 Task: Look for products in the category "Penne" from Dececco only.
Action: Mouse moved to (299, 152)
Screenshot: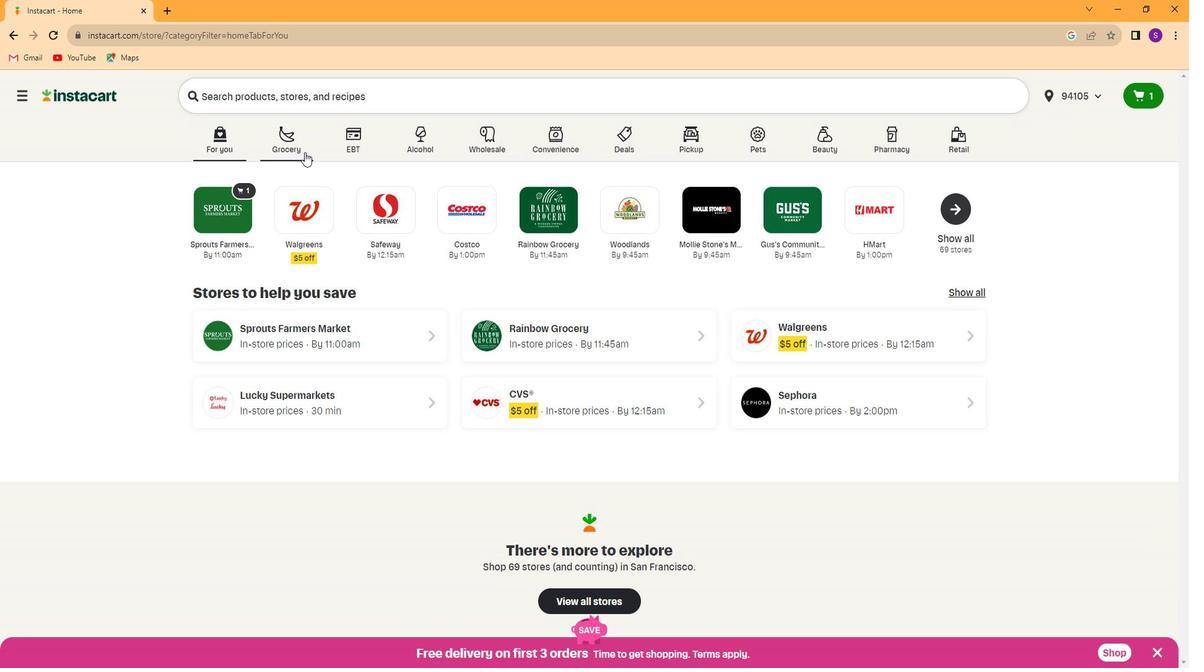 
Action: Mouse pressed left at (299, 152)
Screenshot: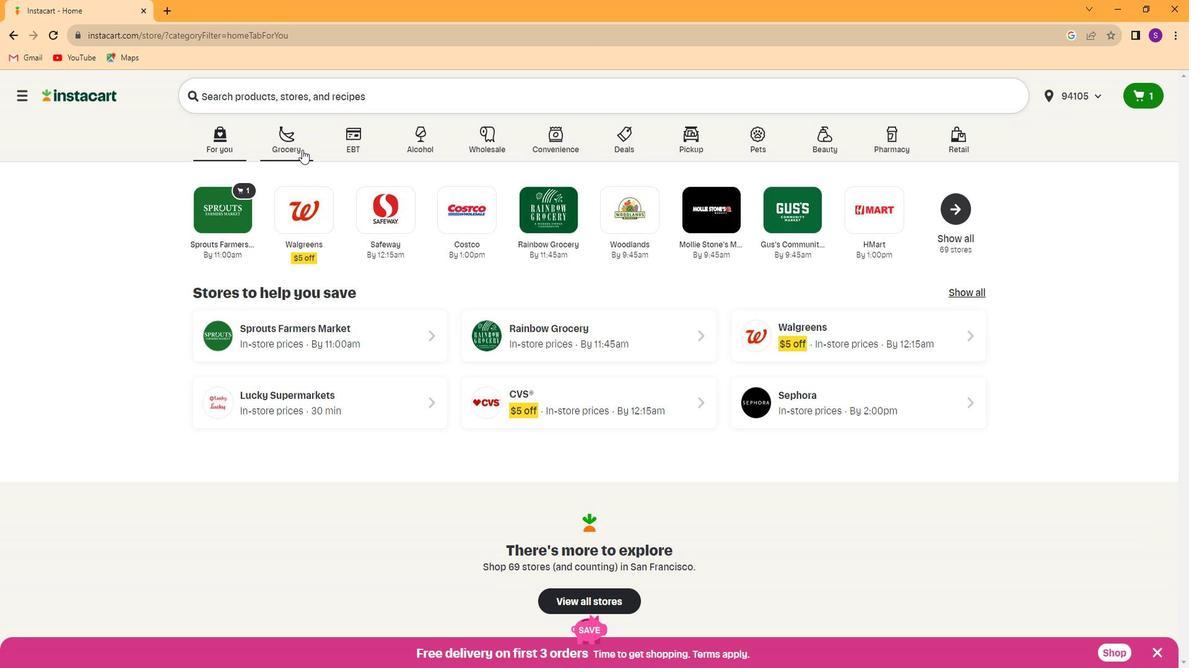 
Action: Mouse moved to (317, 206)
Screenshot: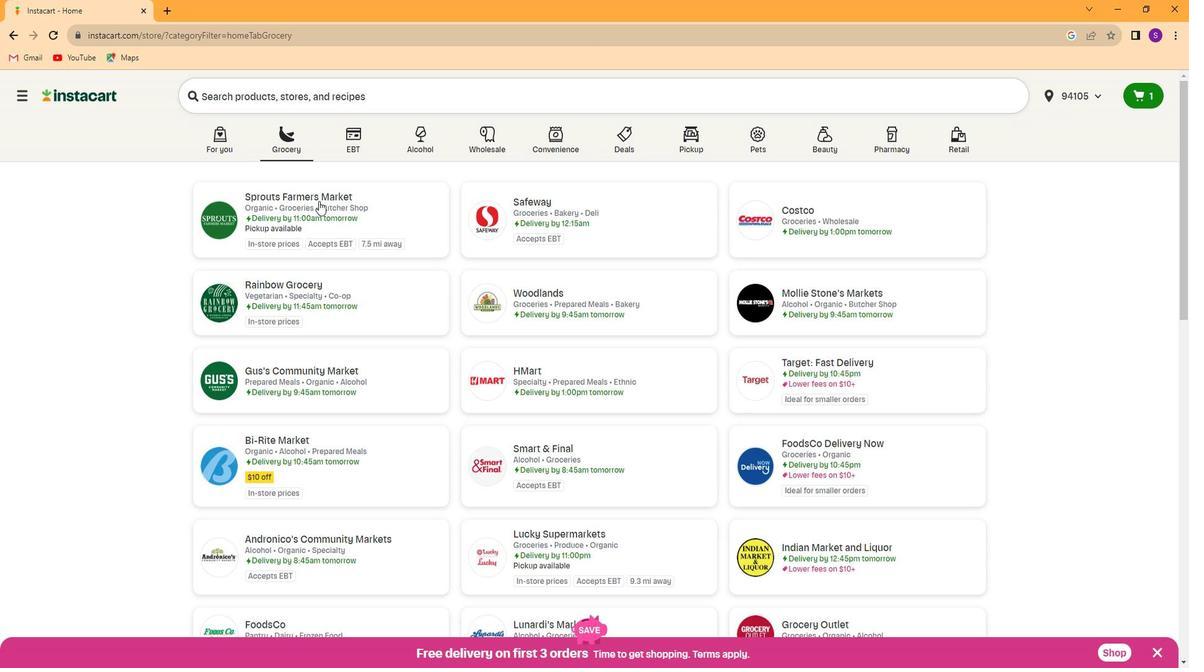 
Action: Mouse pressed left at (317, 206)
Screenshot: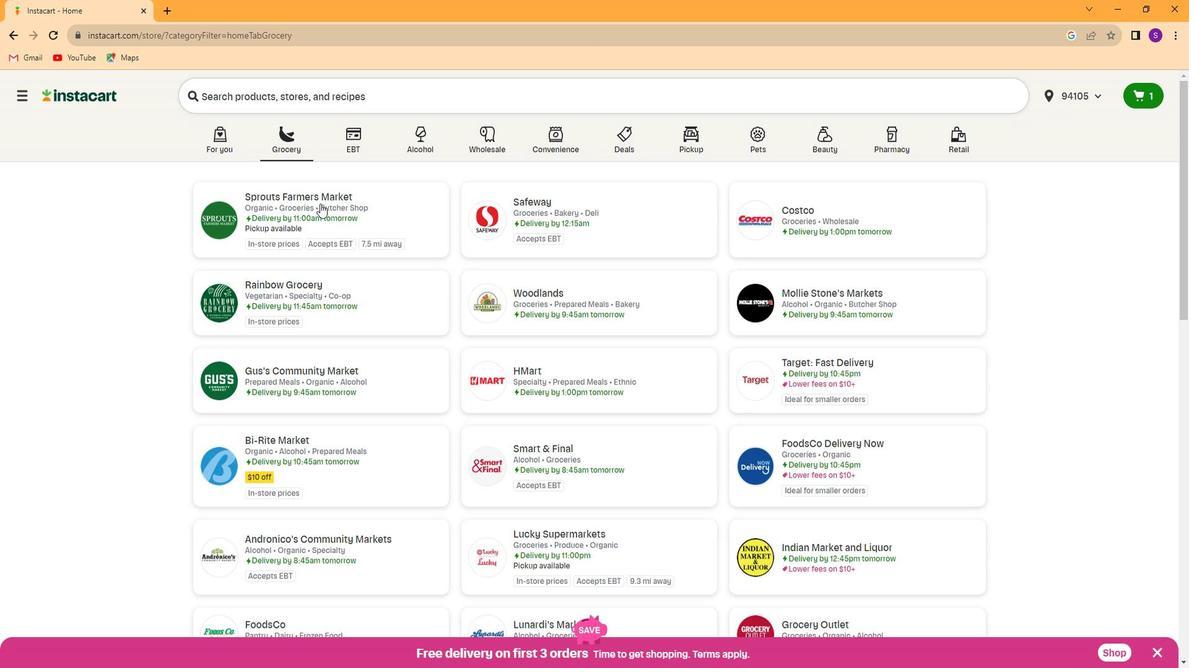
Action: Mouse moved to (89, 494)
Screenshot: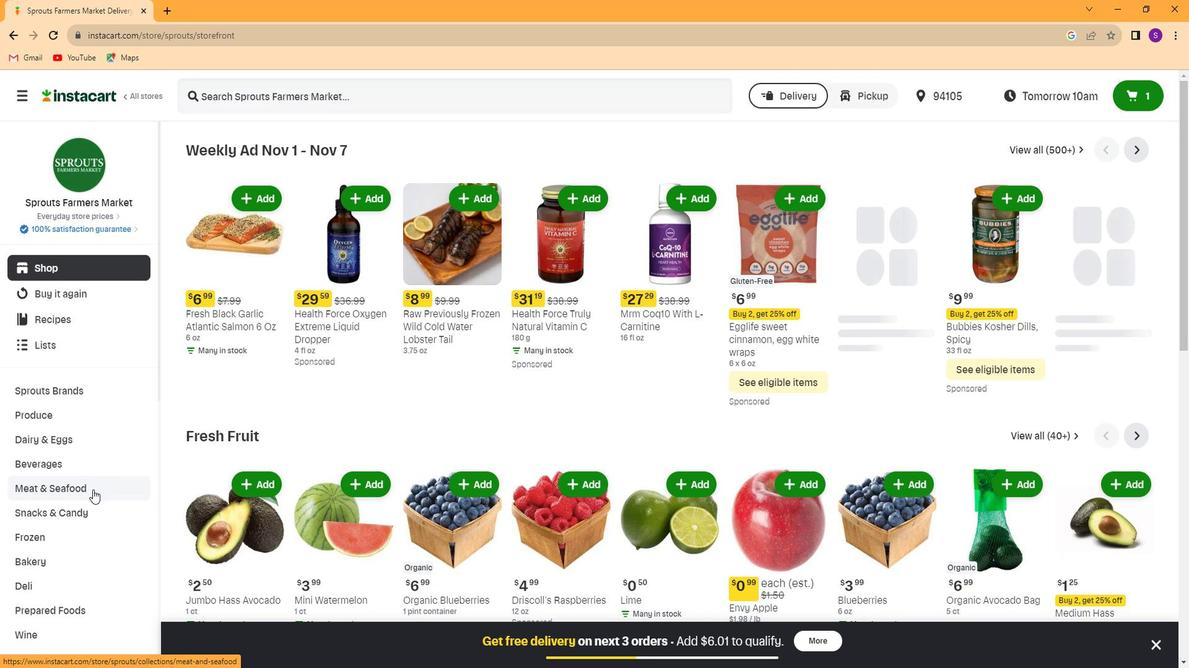 
Action: Mouse scrolled (89, 494) with delta (0, 0)
Screenshot: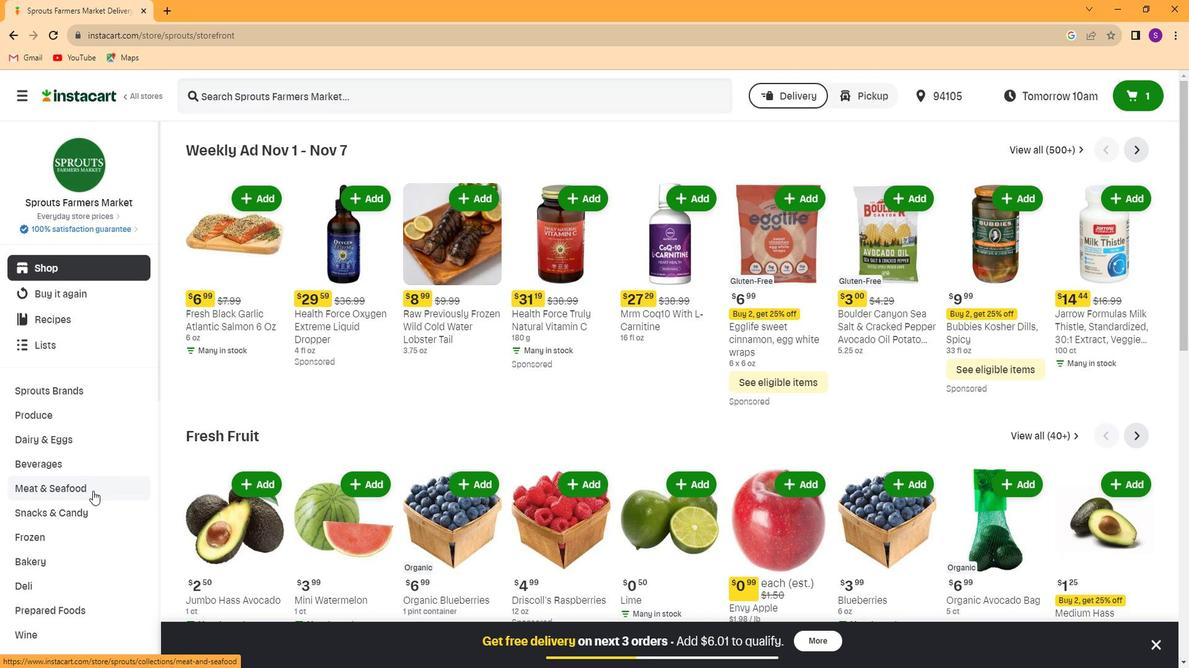 
Action: Mouse scrolled (89, 494) with delta (0, 0)
Screenshot: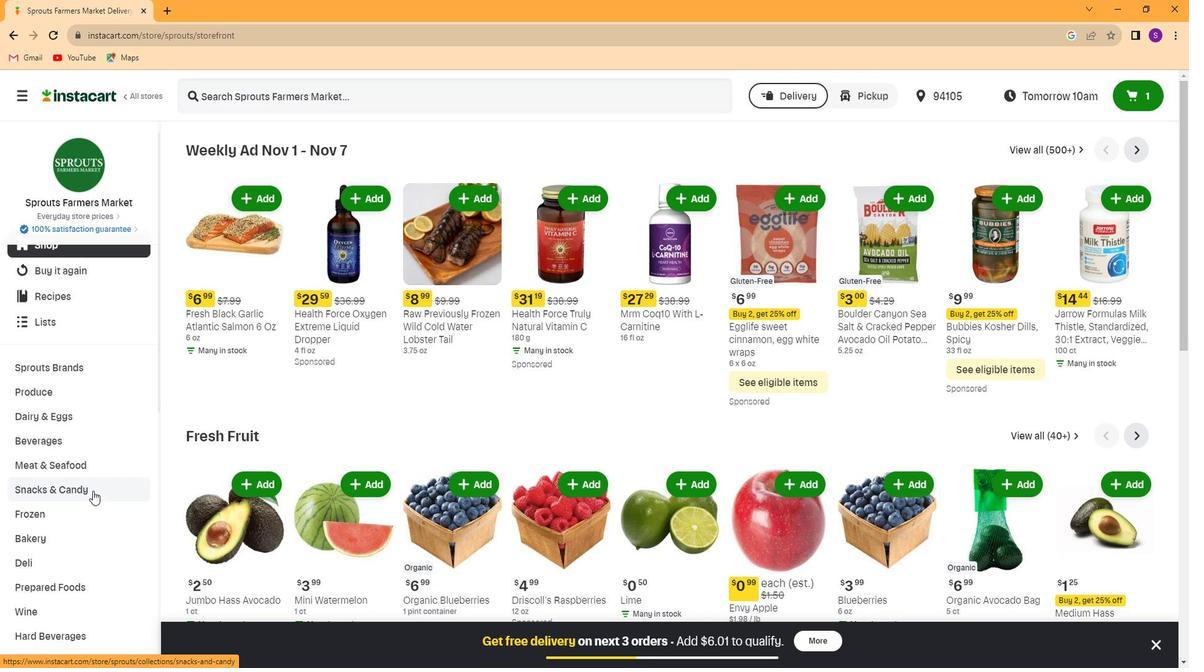 
Action: Mouse scrolled (89, 494) with delta (0, 0)
Screenshot: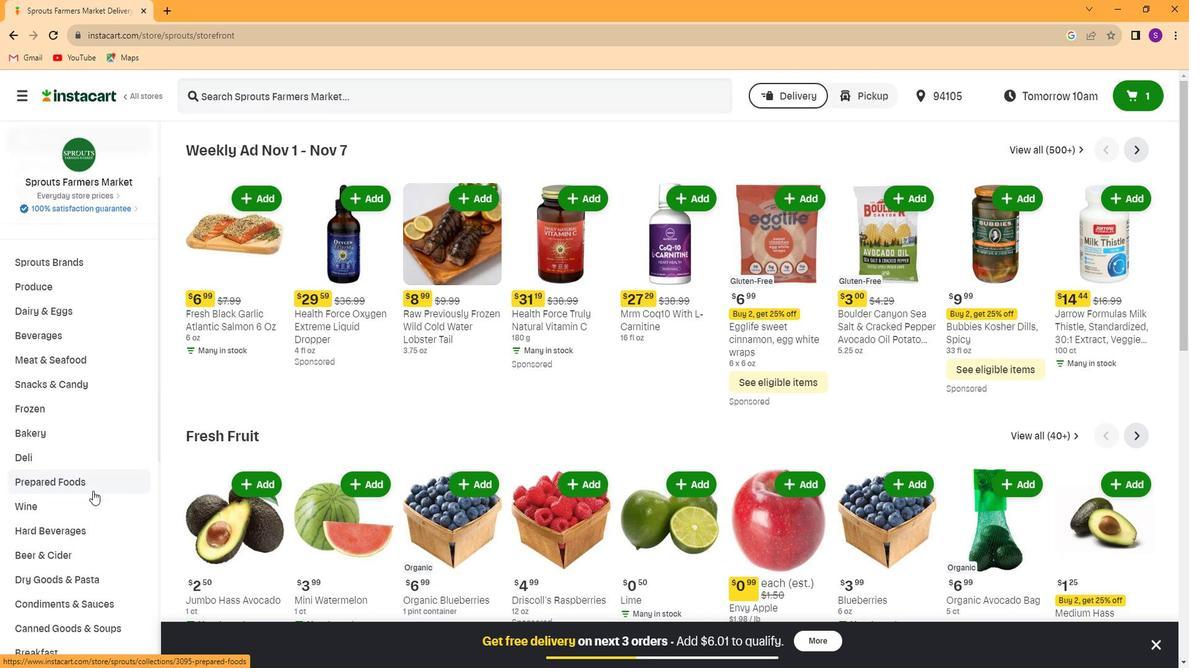
Action: Mouse moved to (108, 581)
Screenshot: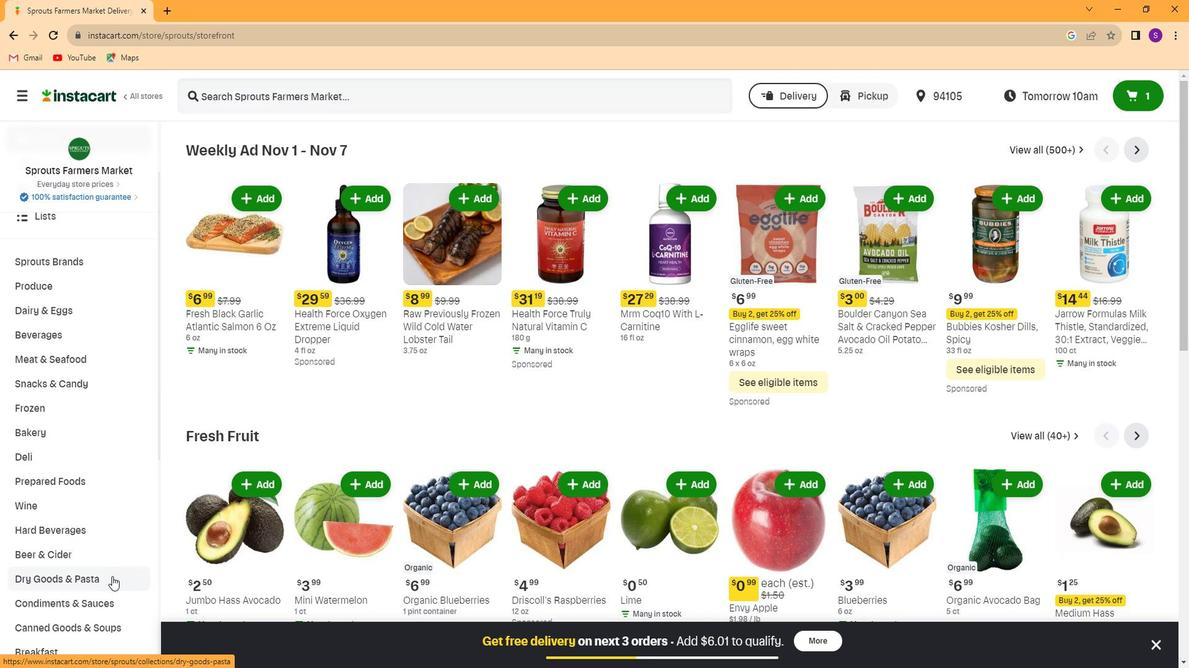 
Action: Mouse pressed left at (108, 581)
Screenshot: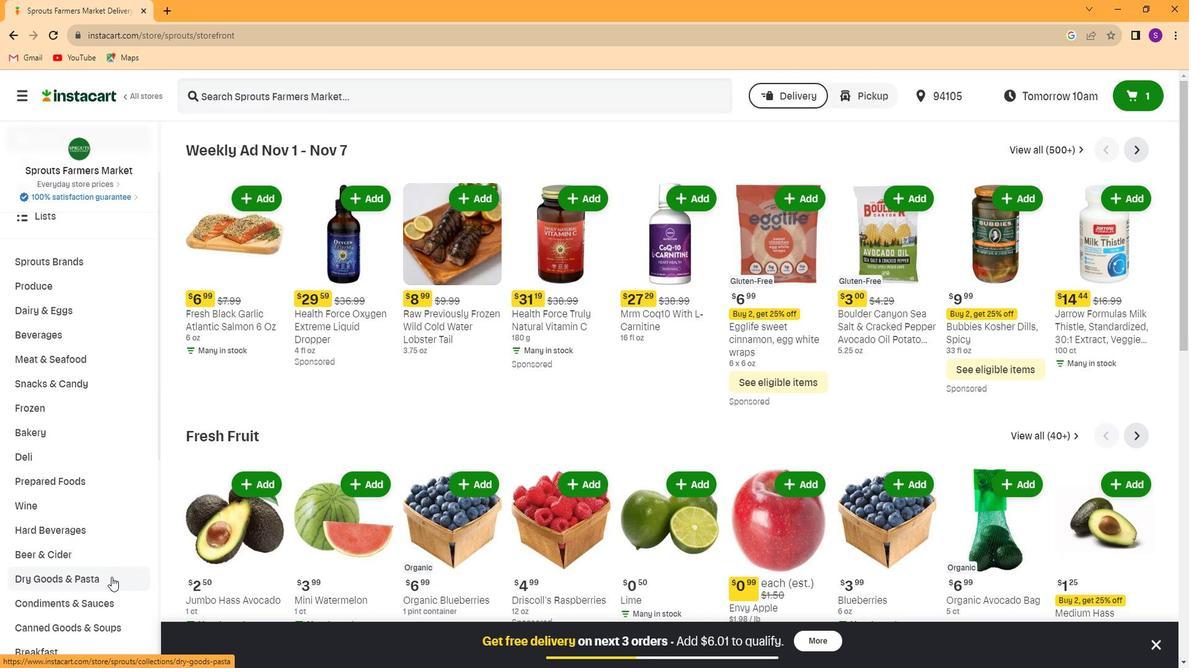 
Action: Mouse moved to (405, 178)
Screenshot: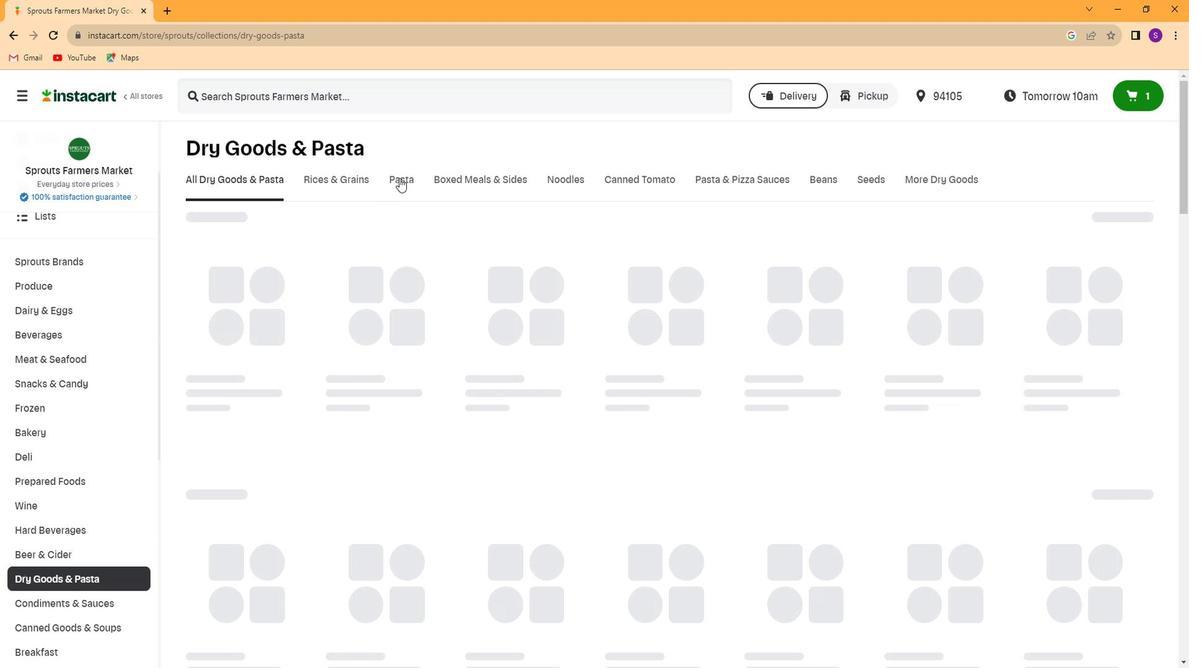 
Action: Mouse pressed left at (405, 178)
Screenshot: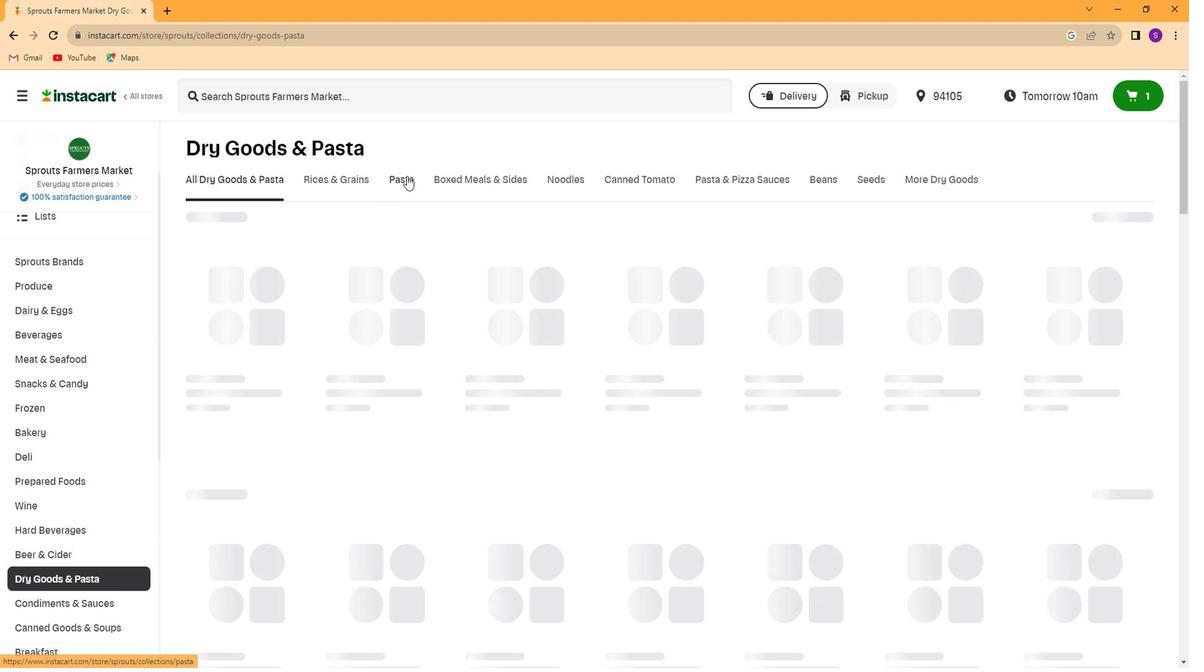 
Action: Mouse moved to (367, 241)
Screenshot: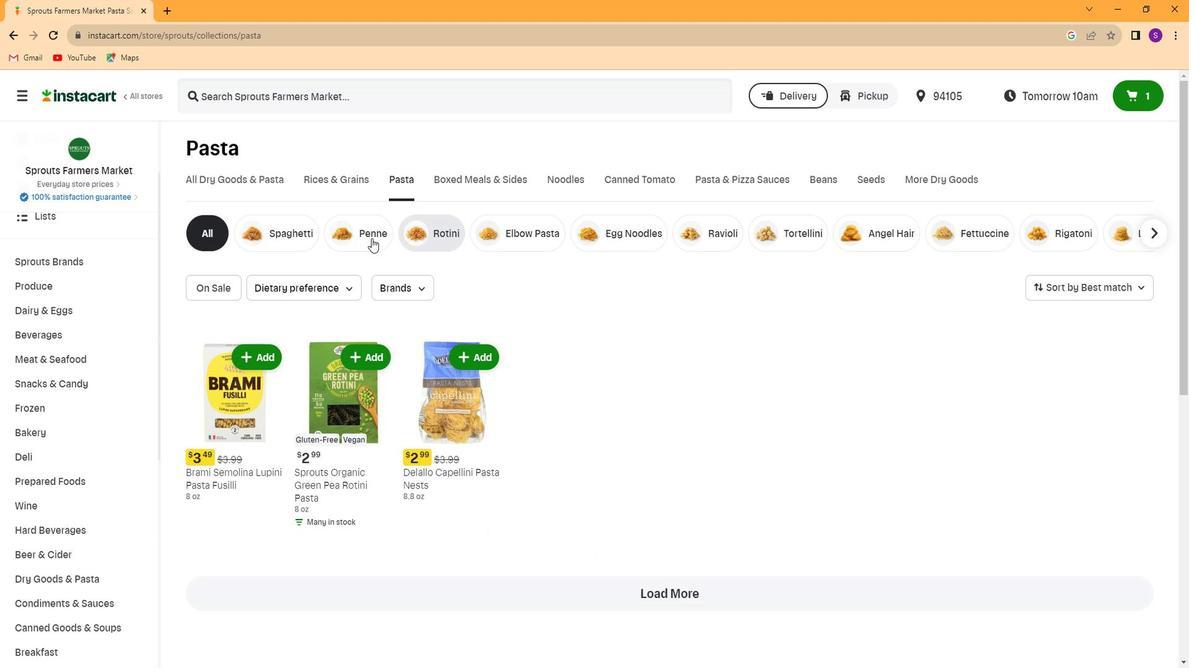 
Action: Mouse pressed left at (367, 241)
Screenshot: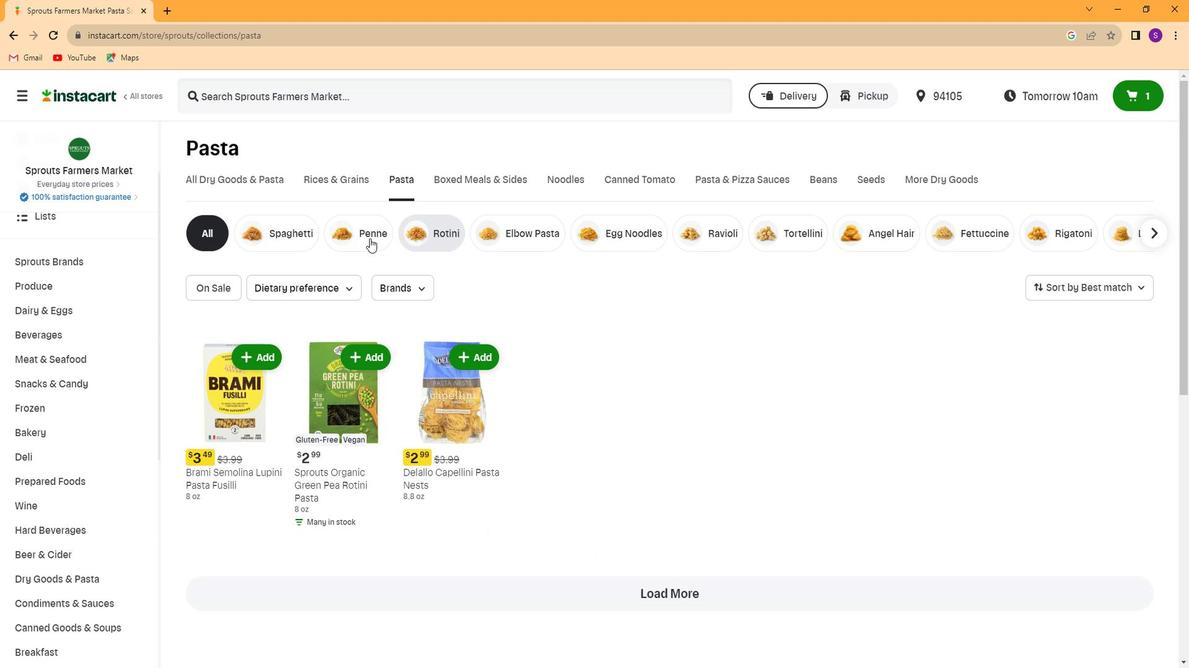 
Action: Mouse moved to (399, 288)
Screenshot: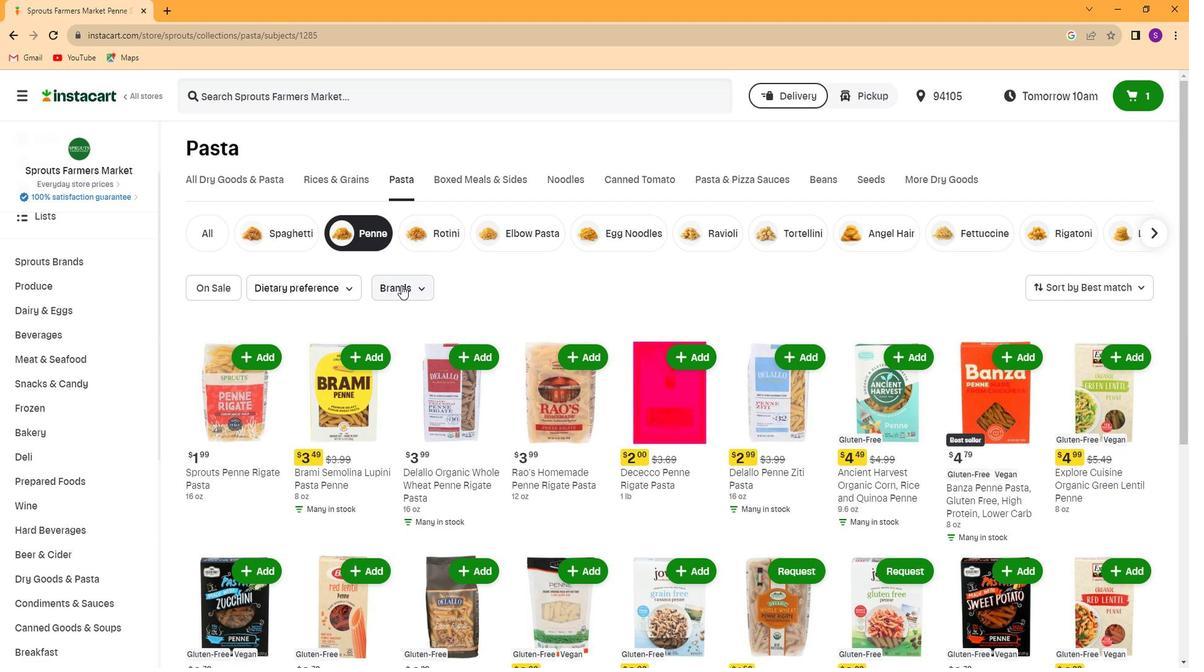 
Action: Mouse pressed left at (399, 288)
Screenshot: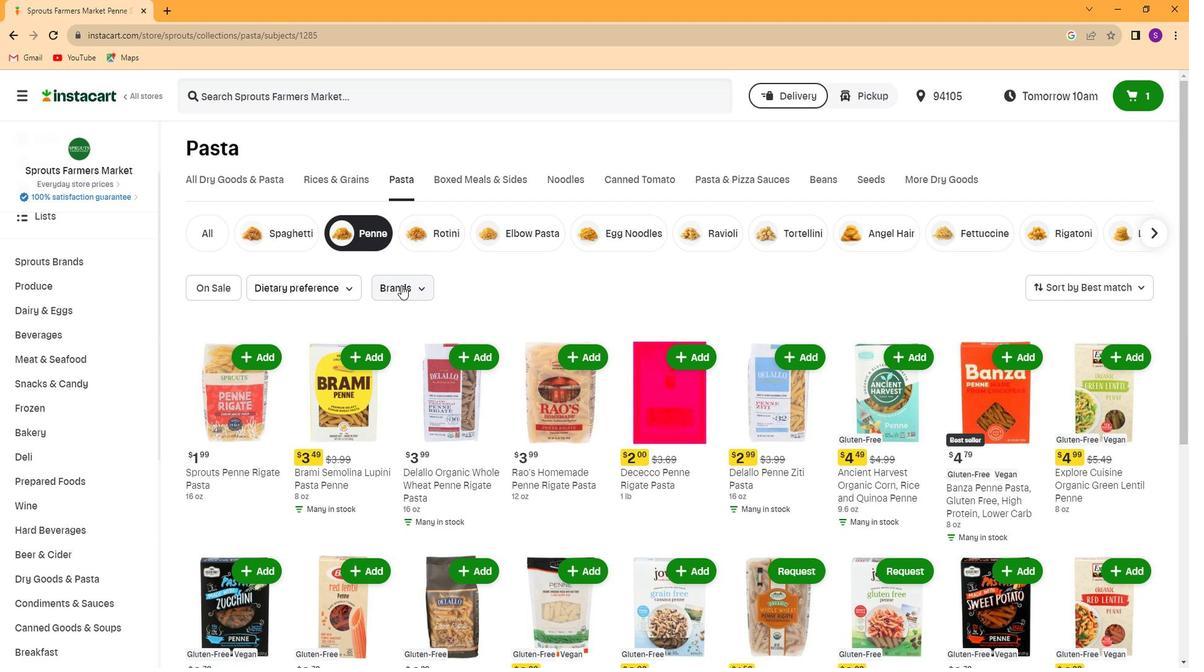 
Action: Mouse moved to (447, 420)
Screenshot: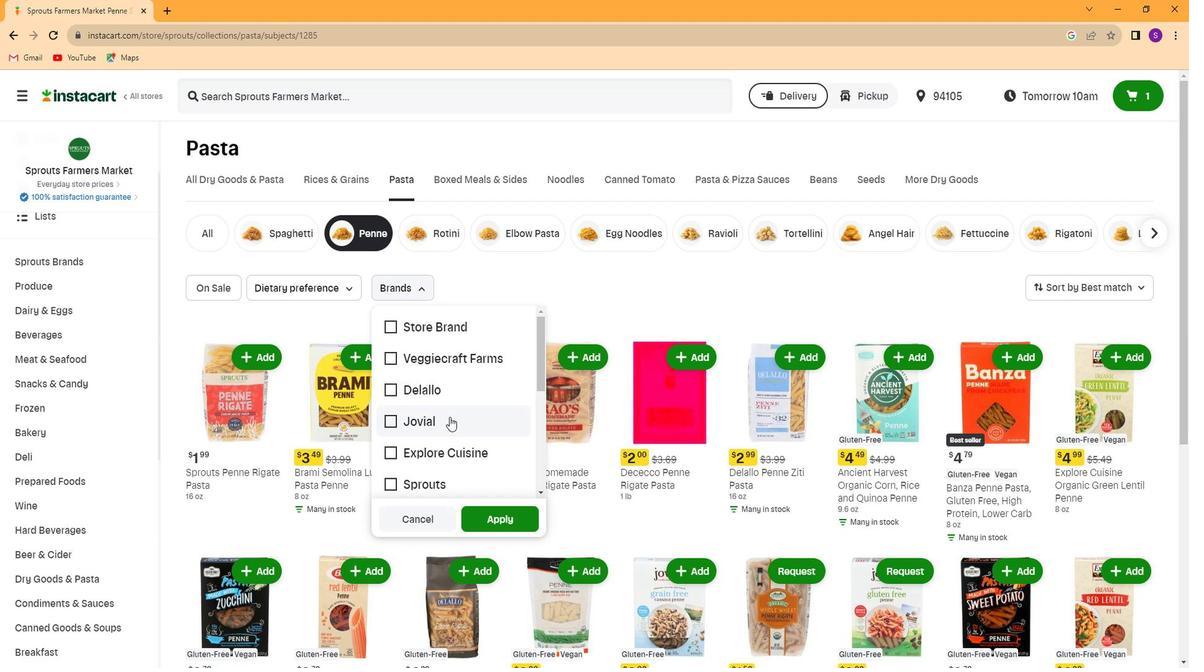
Action: Mouse scrolled (447, 419) with delta (0, 0)
Screenshot: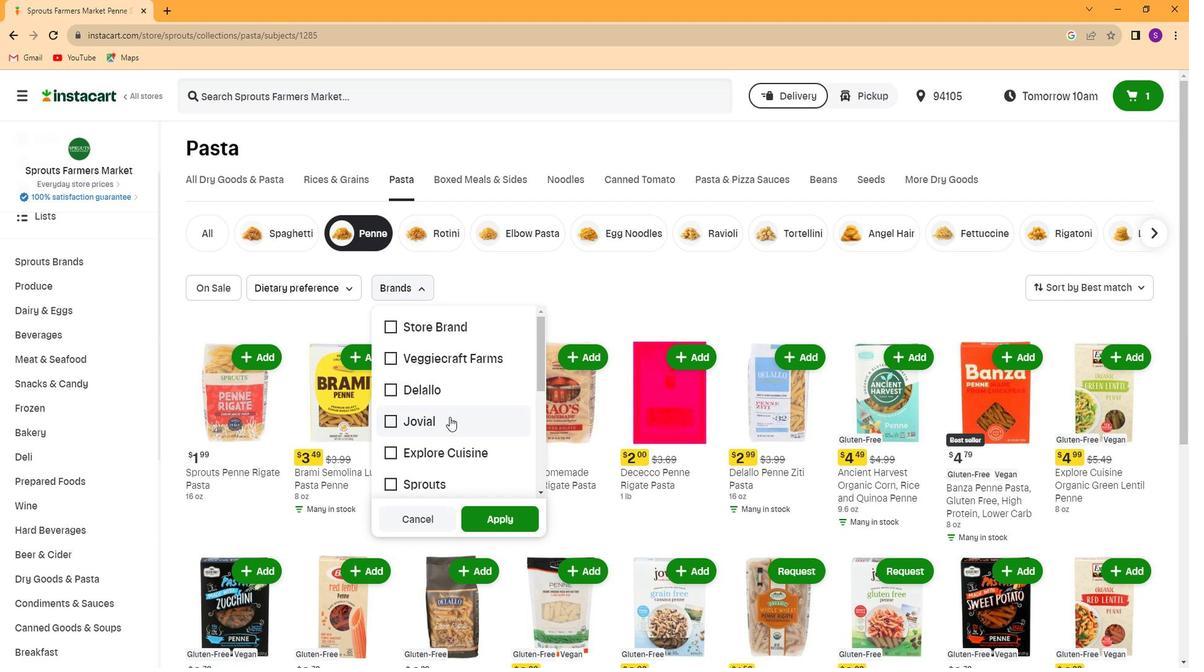 
Action: Mouse scrolled (447, 419) with delta (0, 0)
Screenshot: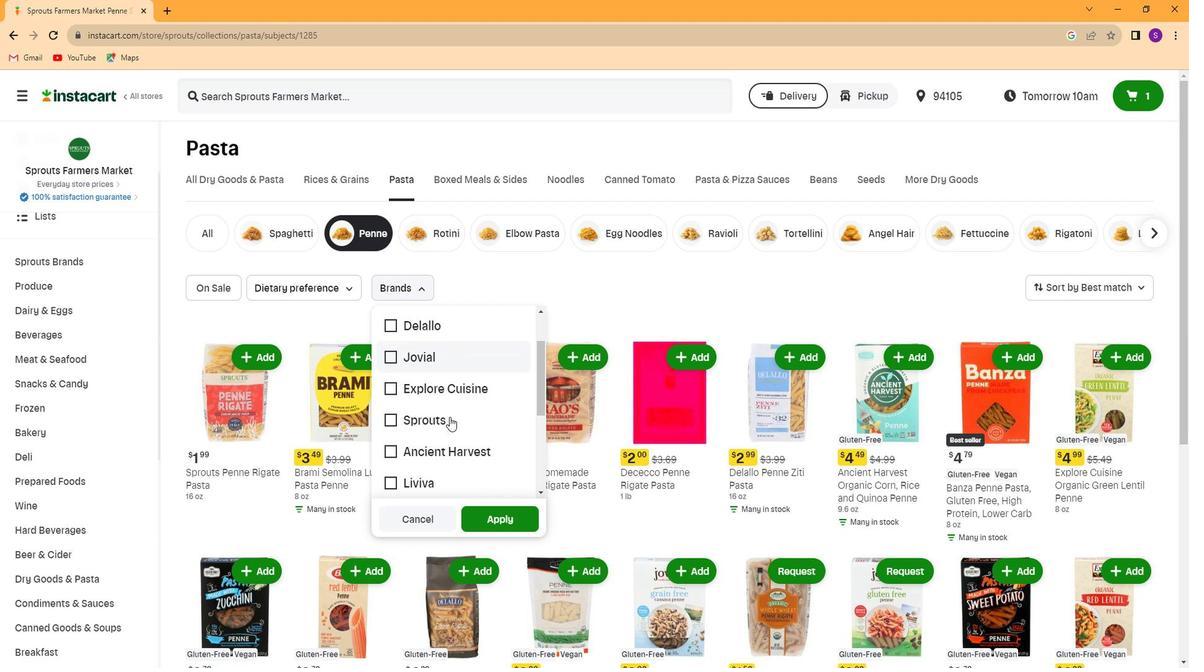 
Action: Mouse scrolled (447, 419) with delta (0, 0)
Screenshot: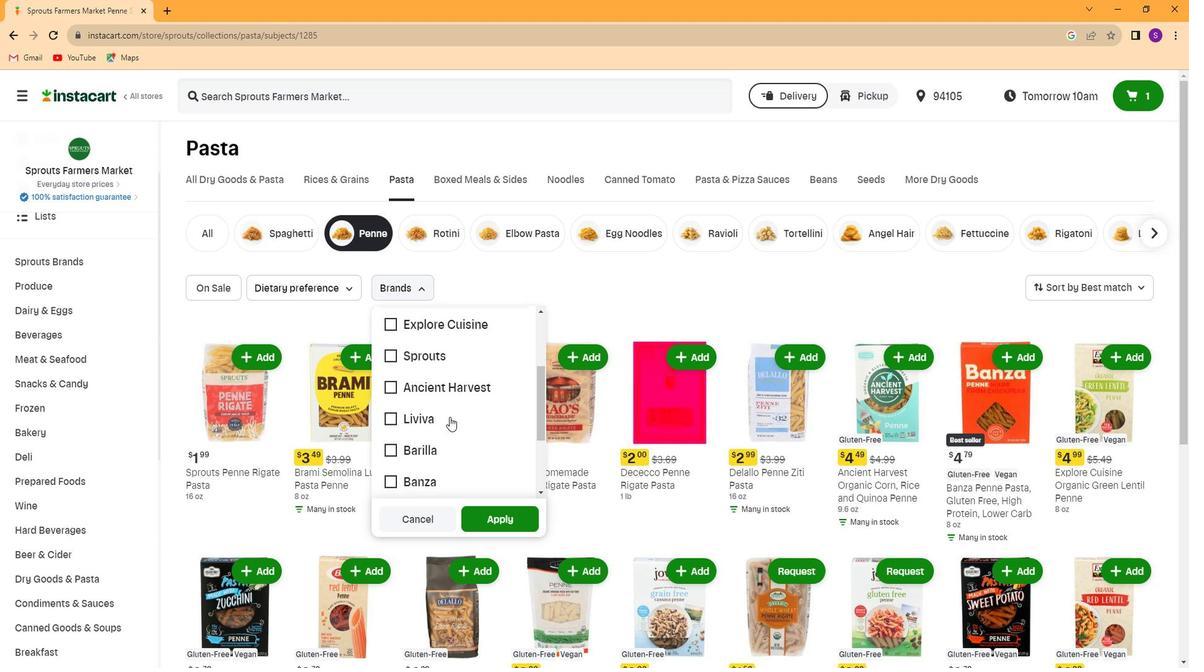 
Action: Mouse scrolled (447, 419) with delta (0, 0)
Screenshot: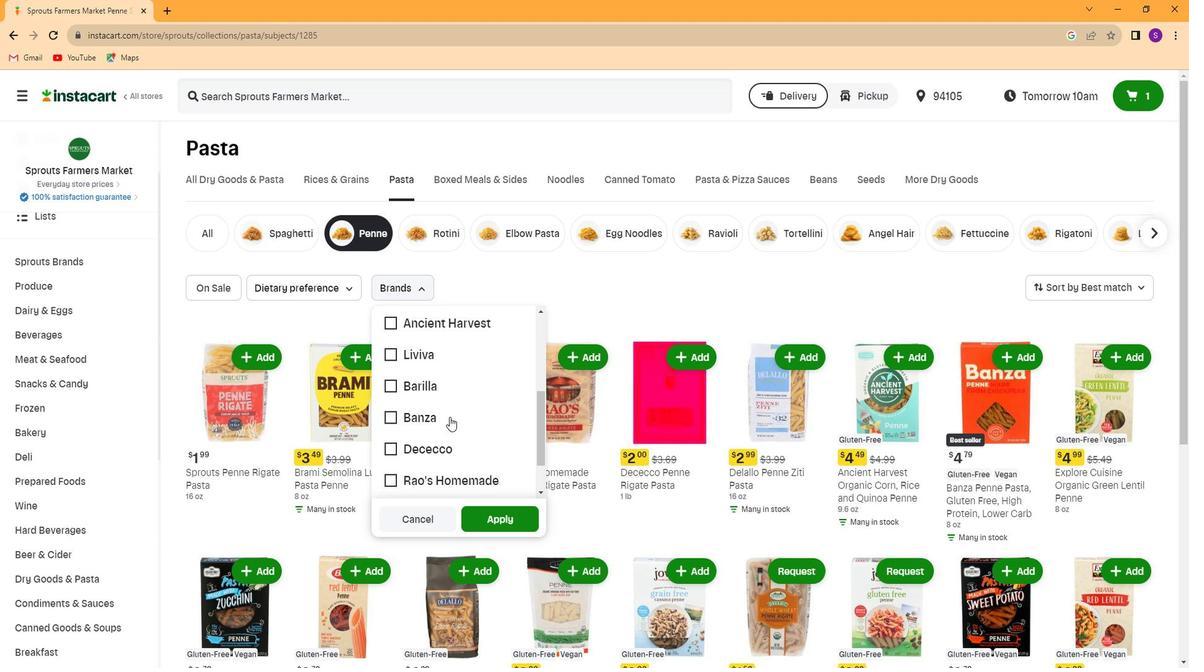 
Action: Mouse moved to (452, 406)
Screenshot: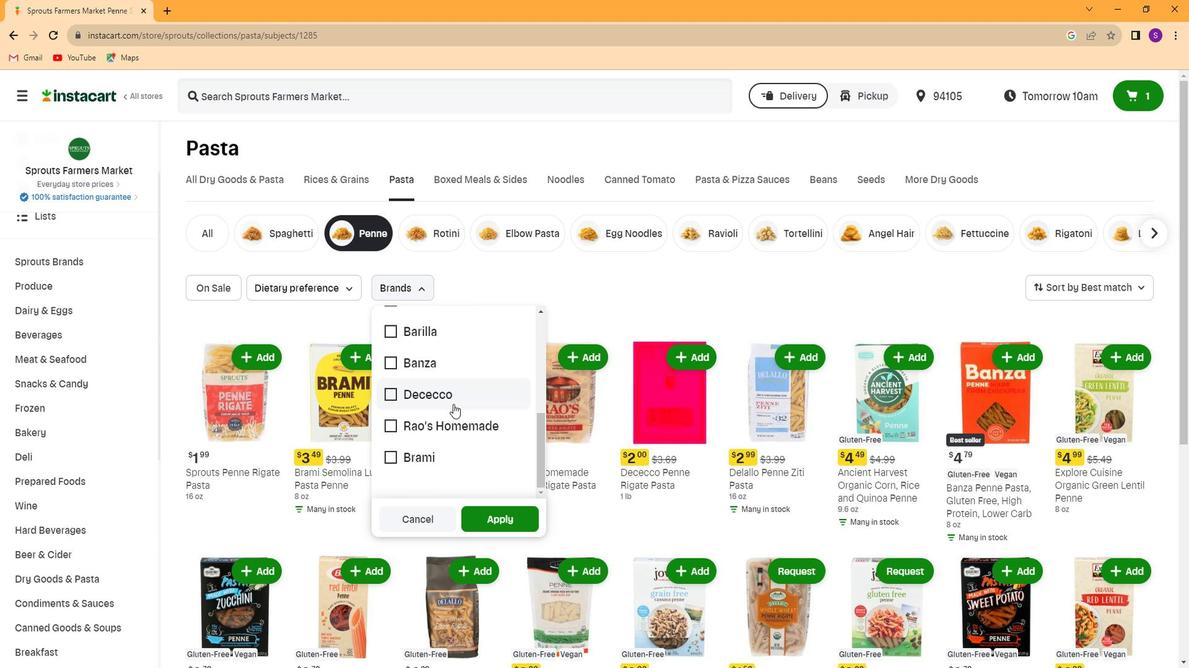 
Action: Mouse pressed left at (452, 406)
Screenshot: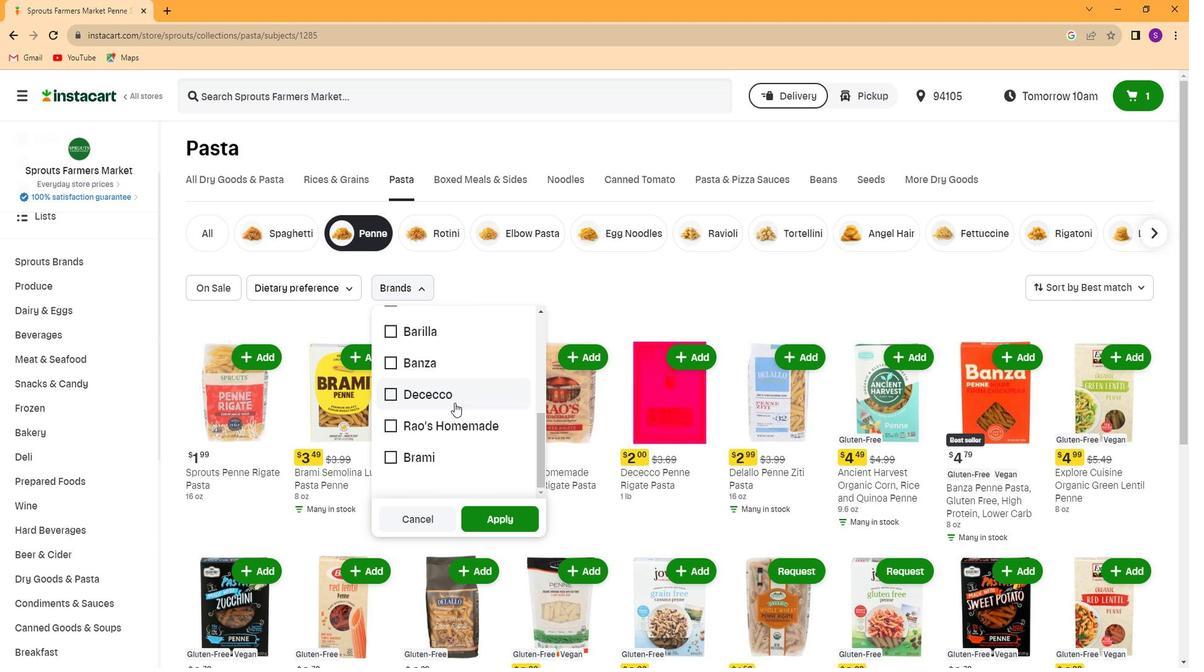 
Action: Mouse moved to (501, 520)
Screenshot: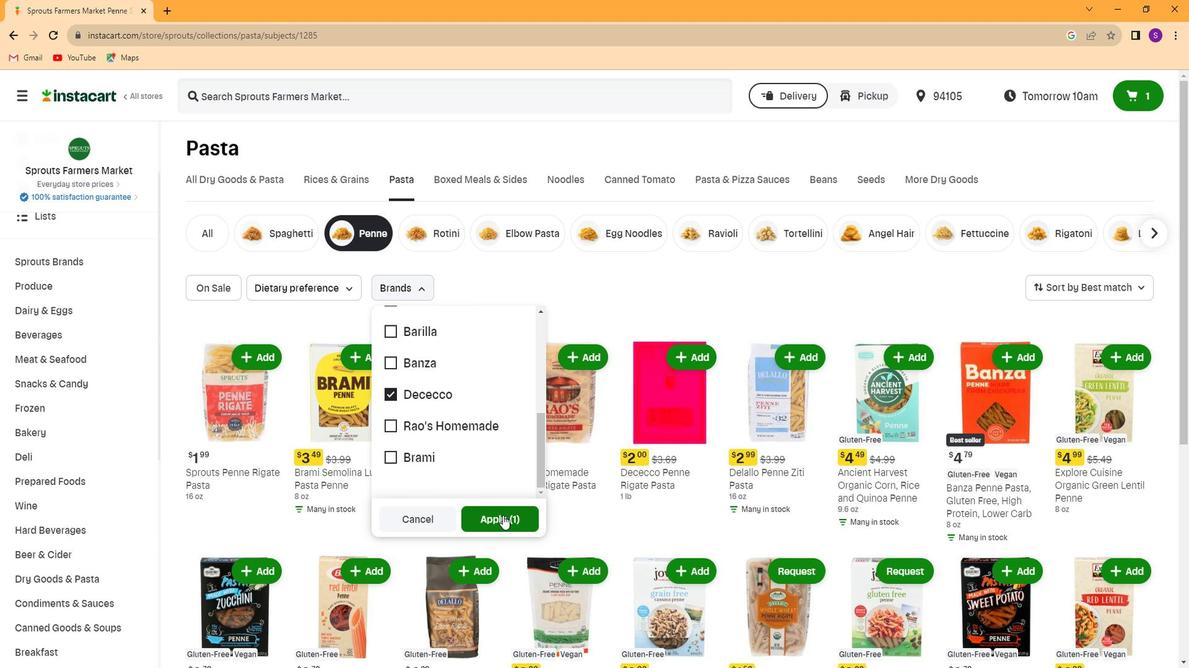 
Action: Mouse pressed left at (501, 520)
Screenshot: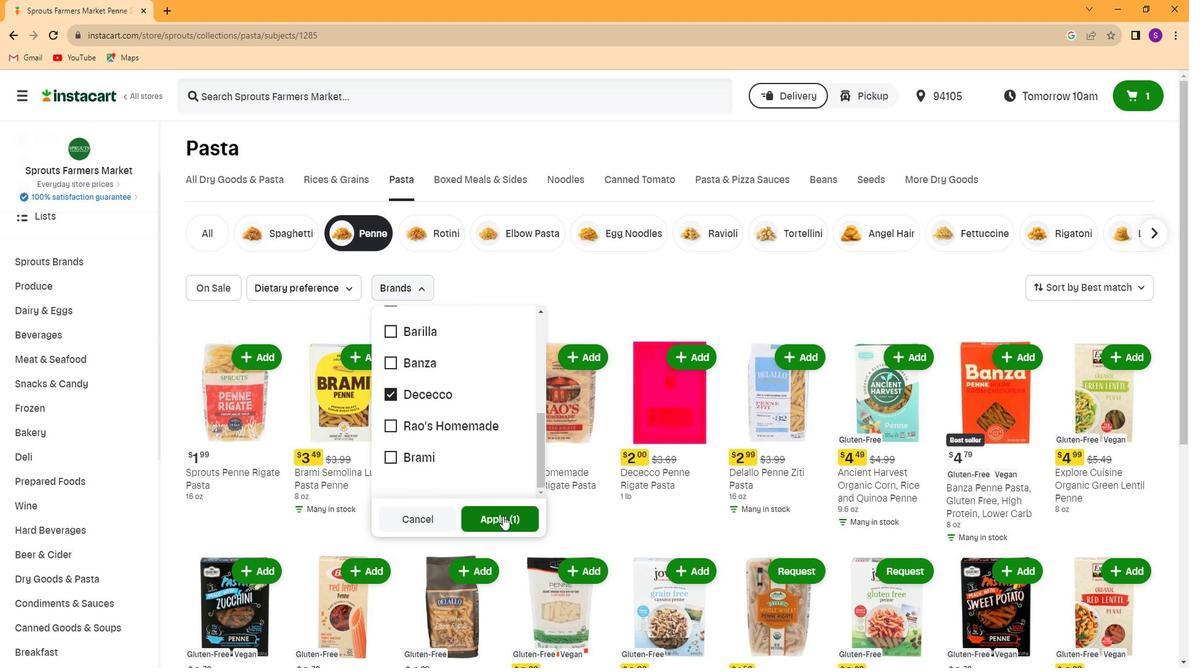
Action: Mouse moved to (541, 482)
Screenshot: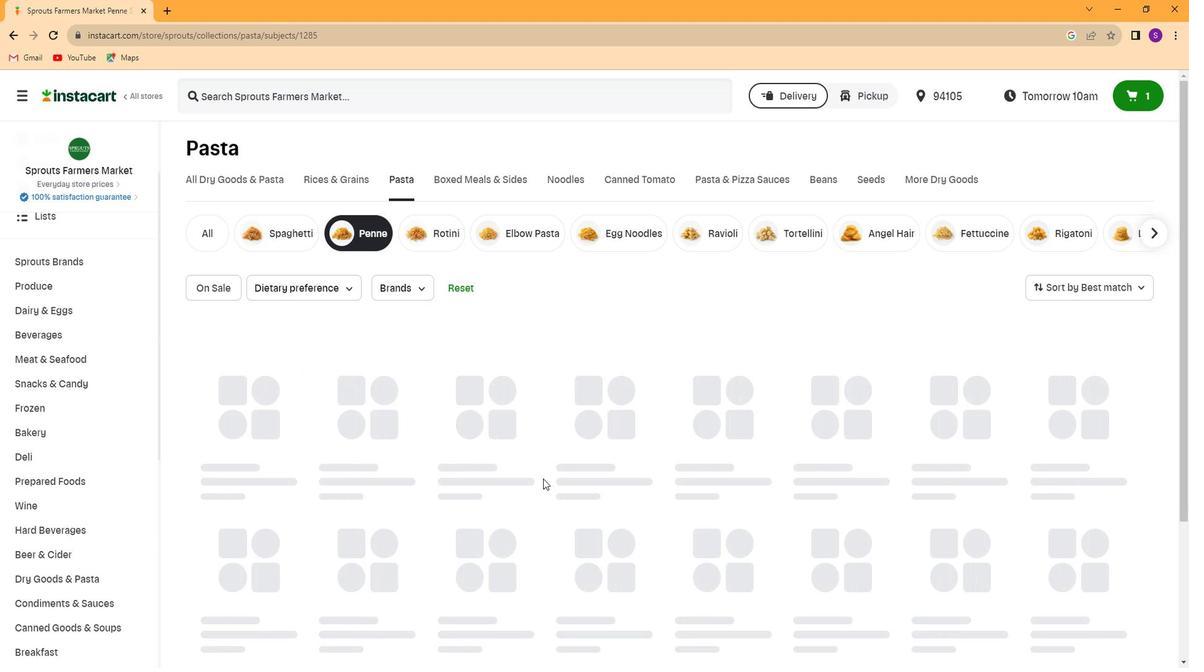 
